 Task: Add Bud Light Beer 12 Pack Cans to the cart.
Action: Mouse moved to (831, 296)
Screenshot: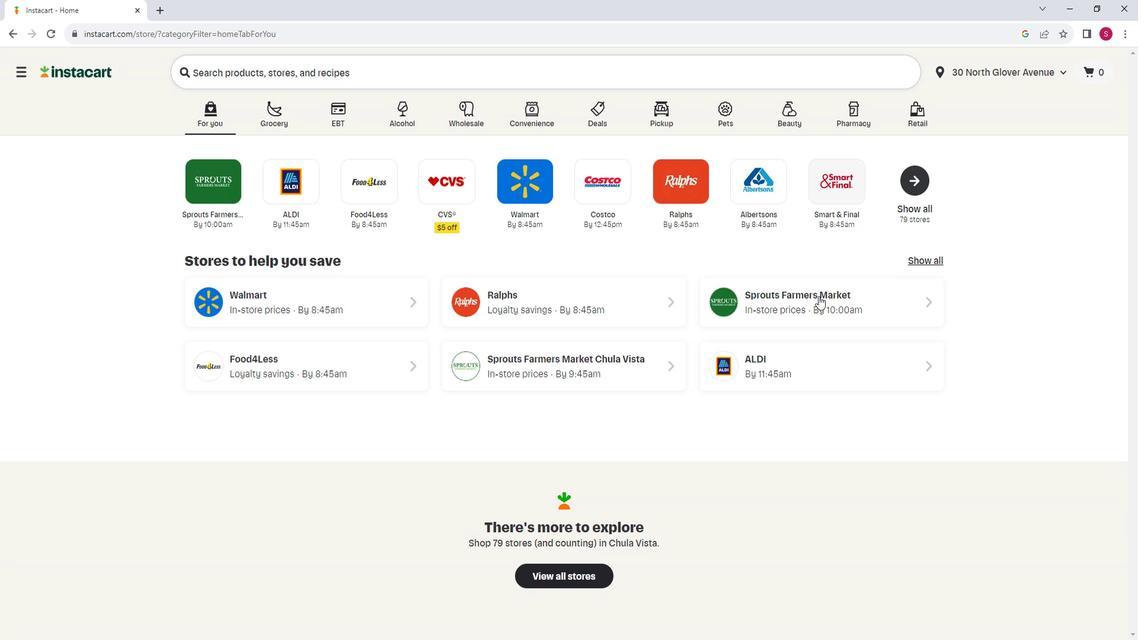 
Action: Mouse pressed left at (831, 296)
Screenshot: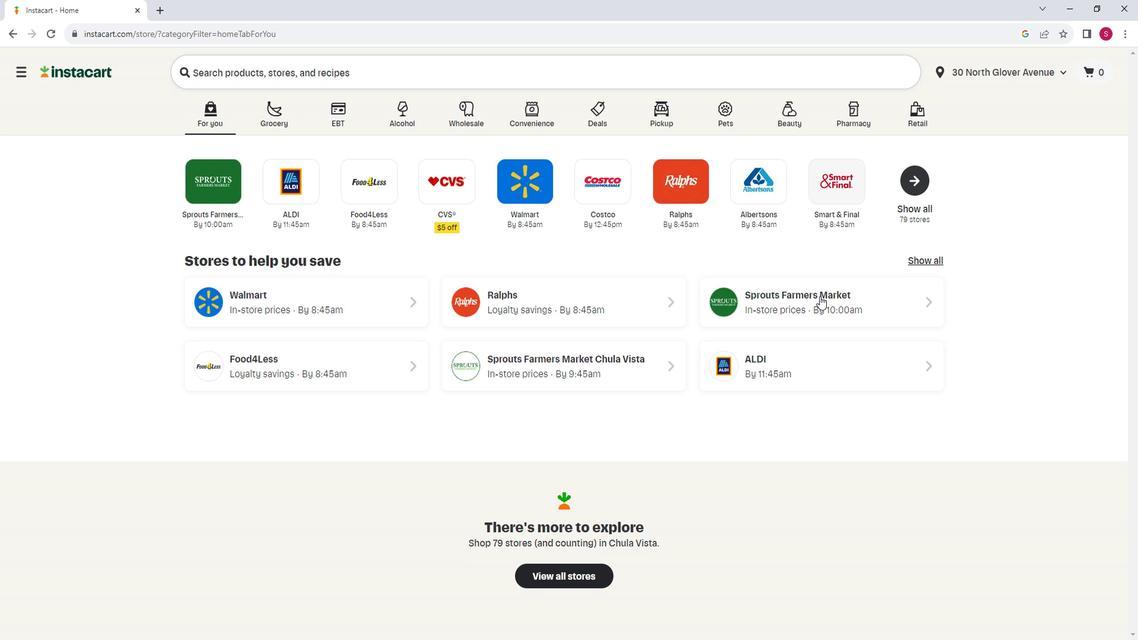 
Action: Mouse moved to (119, 412)
Screenshot: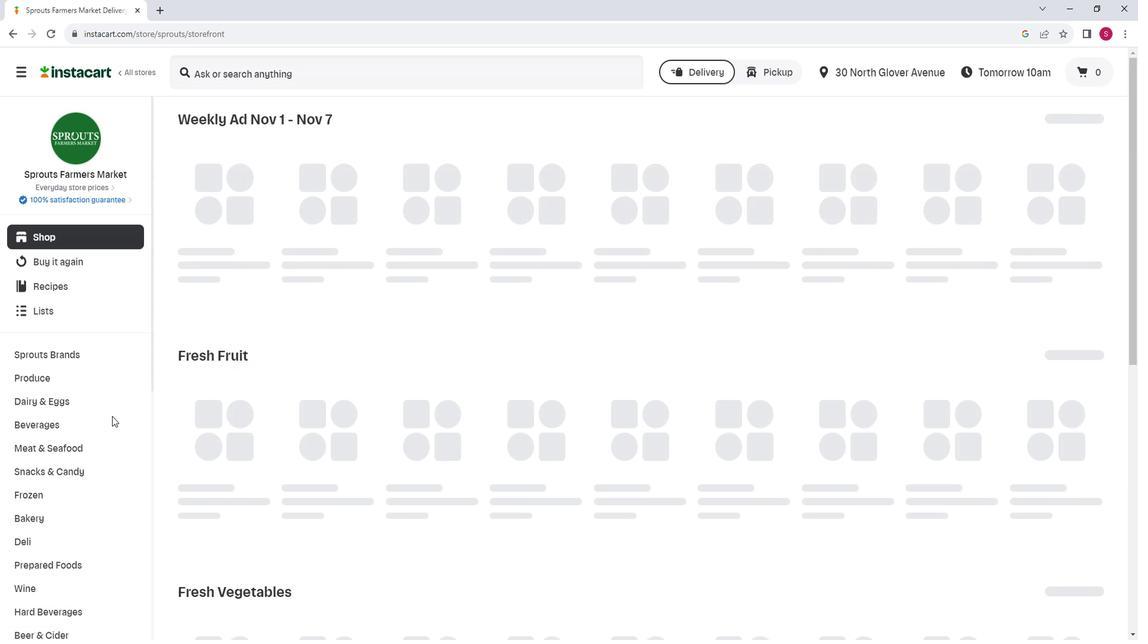 
Action: Mouse scrolled (119, 412) with delta (0, 0)
Screenshot: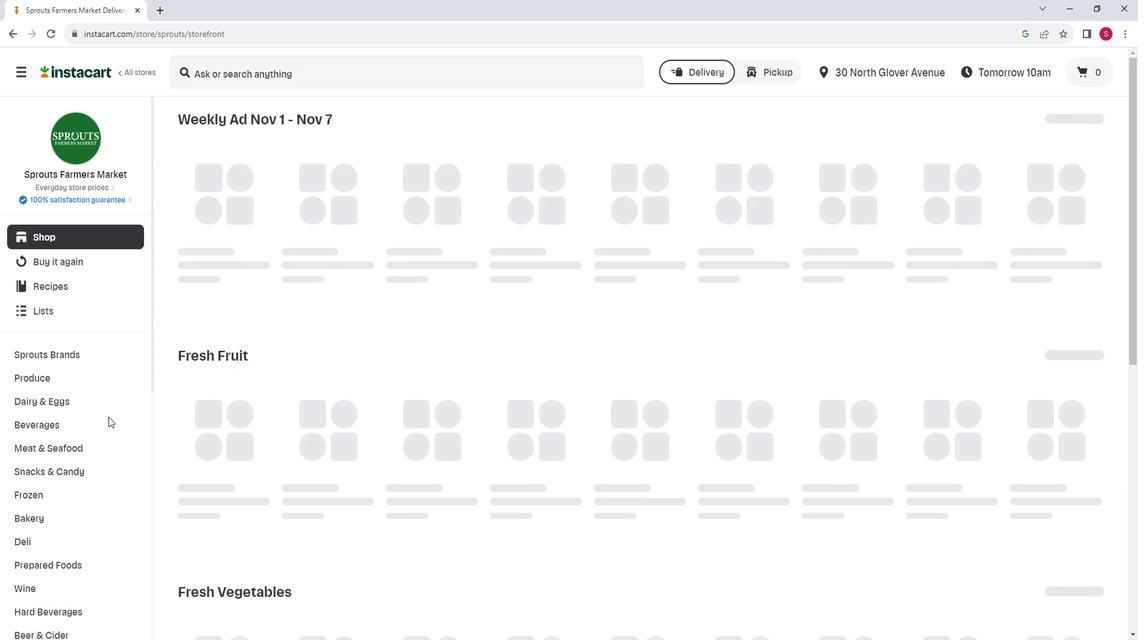 
Action: Mouse moved to (119, 412)
Screenshot: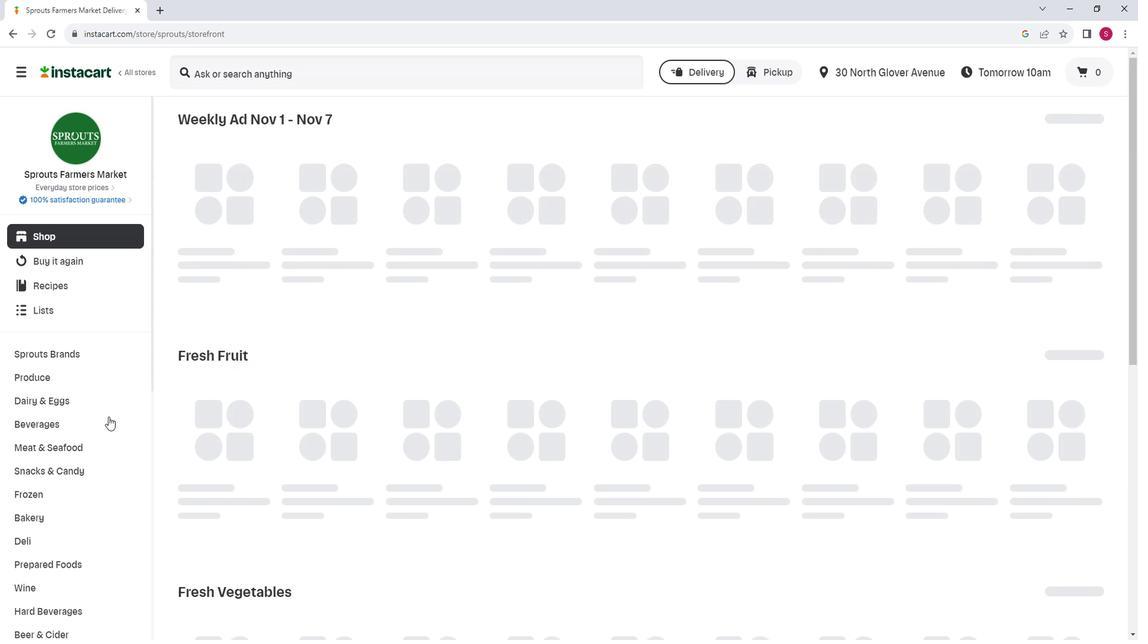 
Action: Mouse scrolled (119, 412) with delta (0, 0)
Screenshot: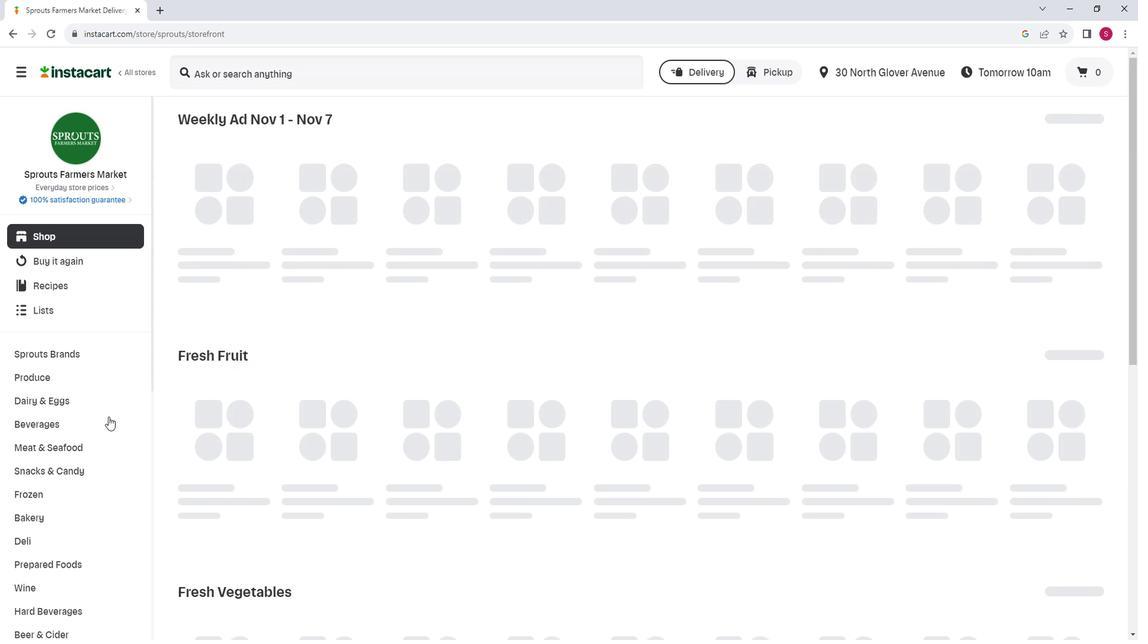 
Action: Mouse moved to (83, 499)
Screenshot: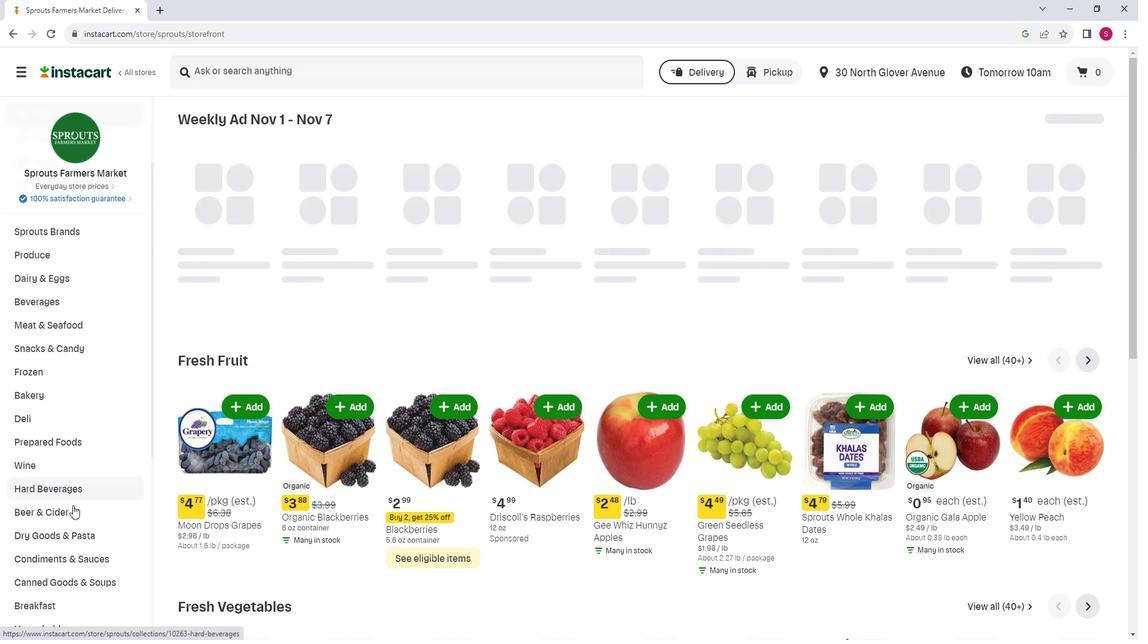 
Action: Mouse pressed left at (83, 499)
Screenshot: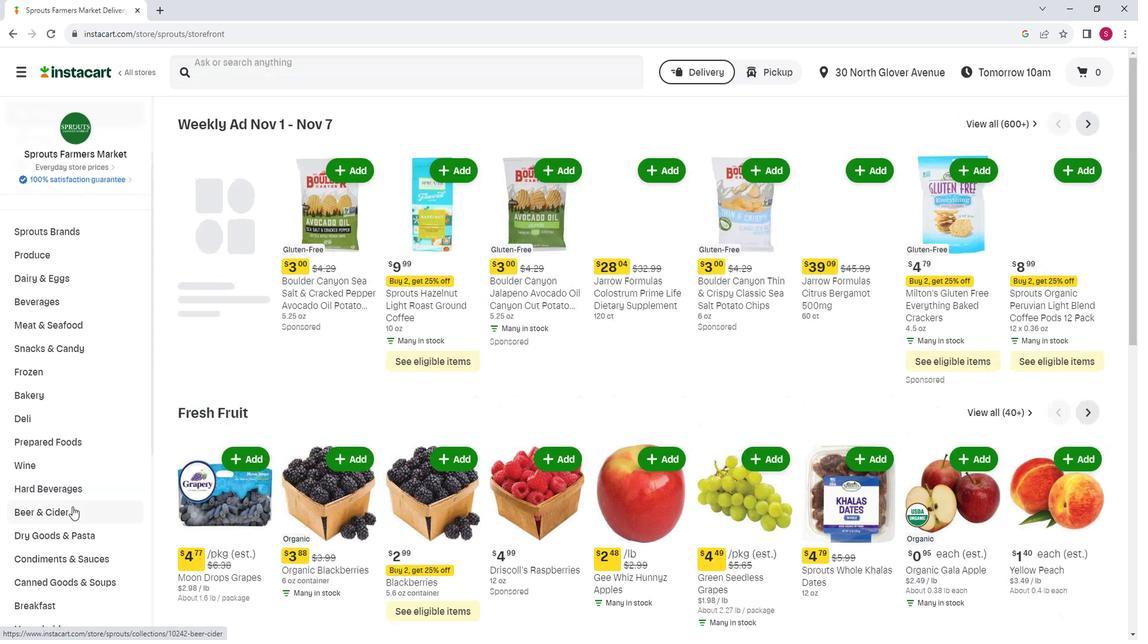 
Action: Mouse moved to (342, 159)
Screenshot: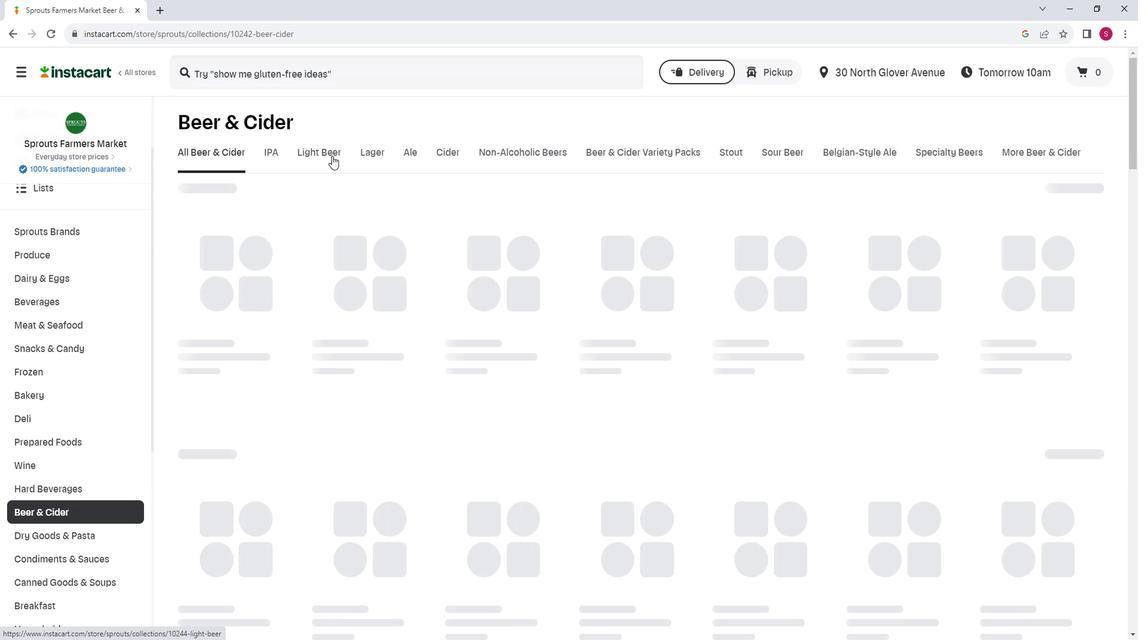 
Action: Mouse pressed left at (342, 159)
Screenshot: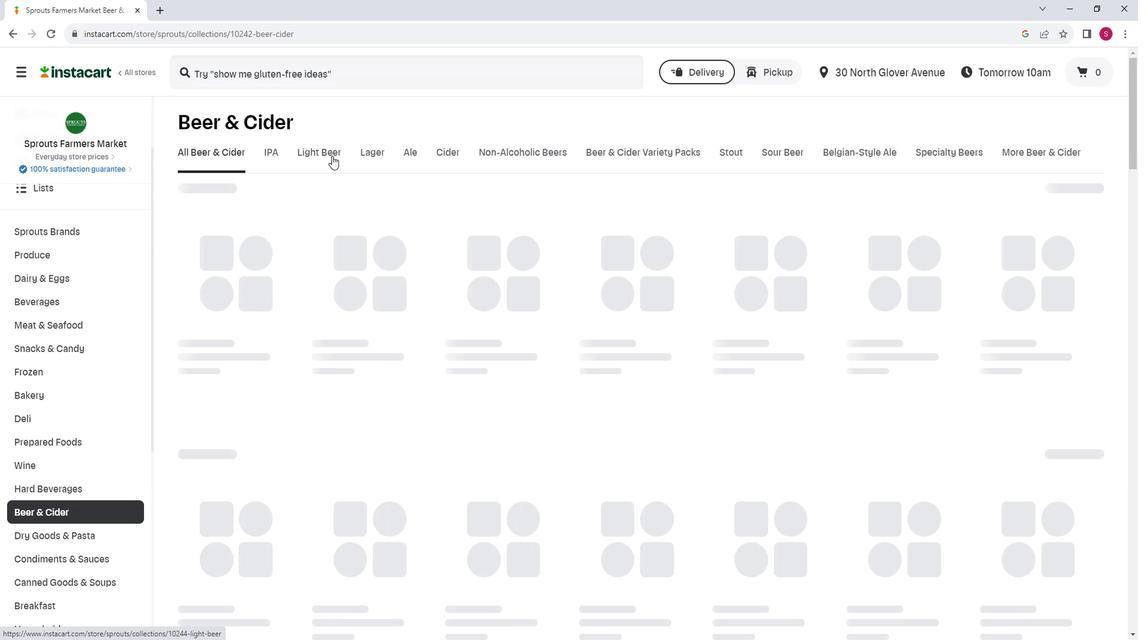 
Action: Mouse moved to (462, 263)
Screenshot: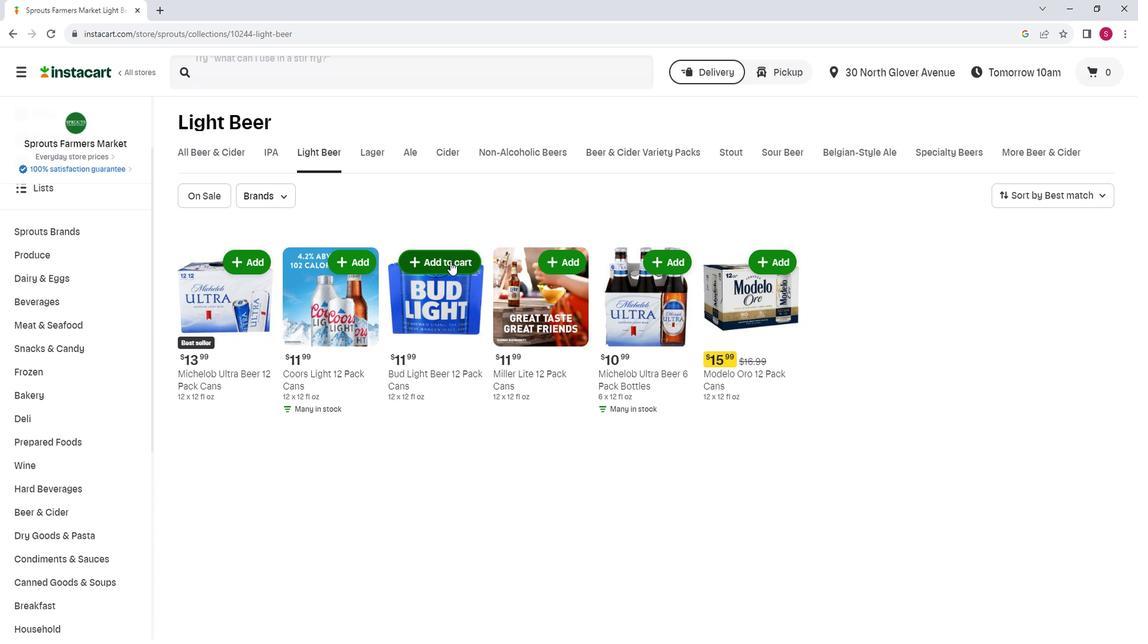 
Action: Mouse pressed left at (462, 263)
Screenshot: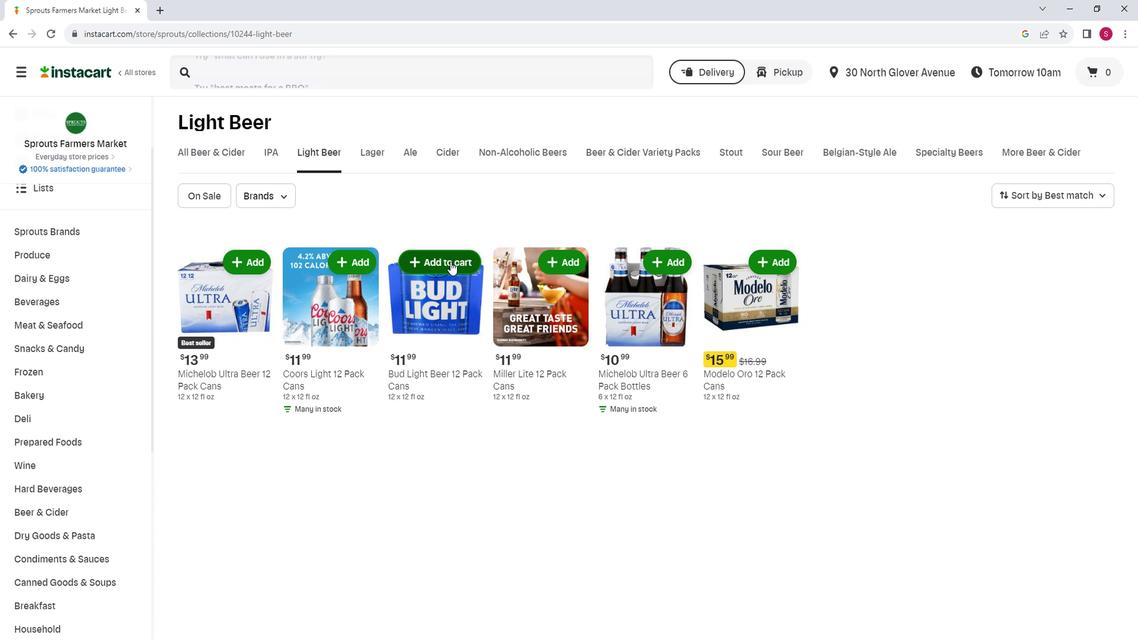 
Action: Mouse moved to (461, 236)
Screenshot: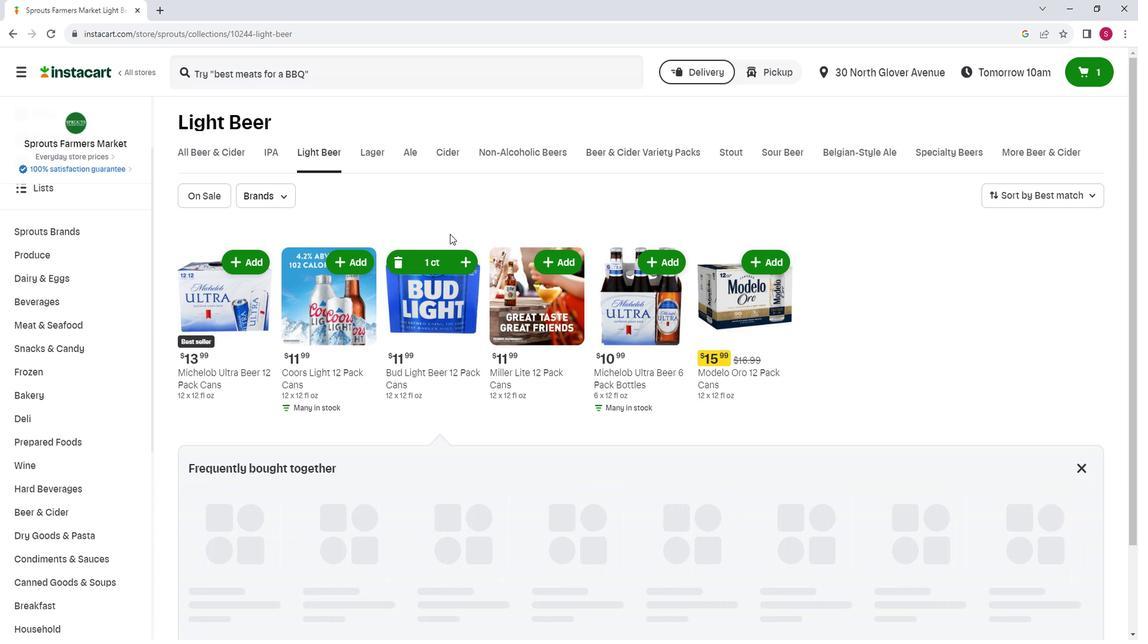 
